 Task: Select a due date automation when advanced on, the moment a card is due add dates in more than 1 working days.
Action: Mouse moved to (1160, 90)
Screenshot: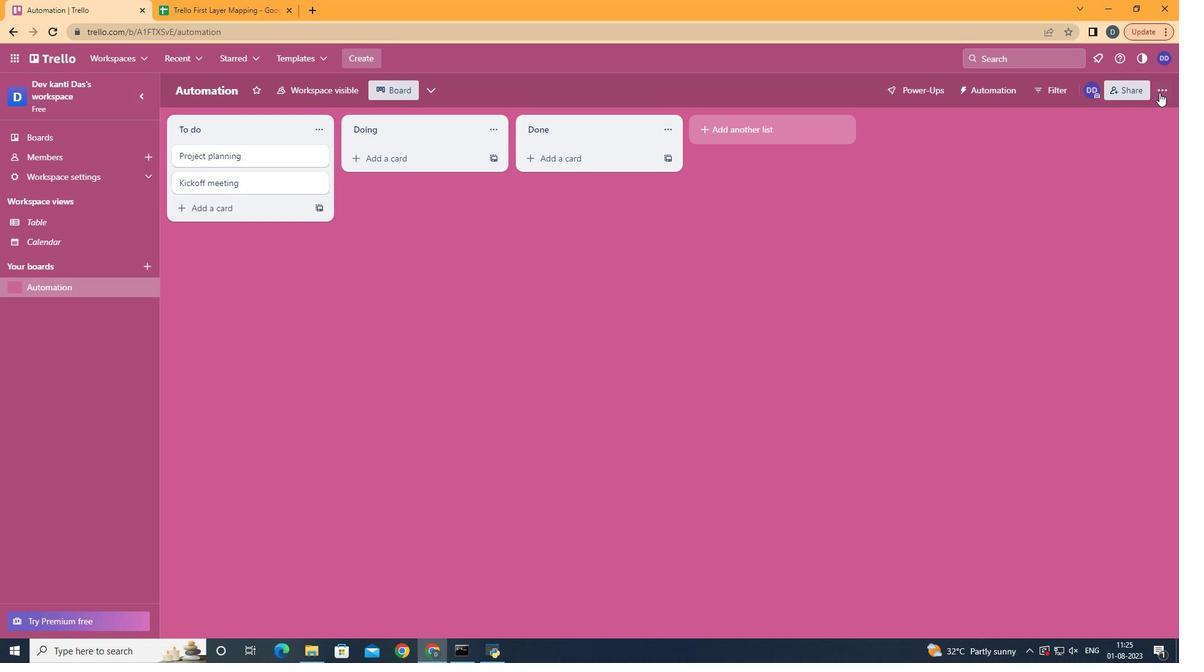 
Action: Mouse pressed left at (1160, 90)
Screenshot: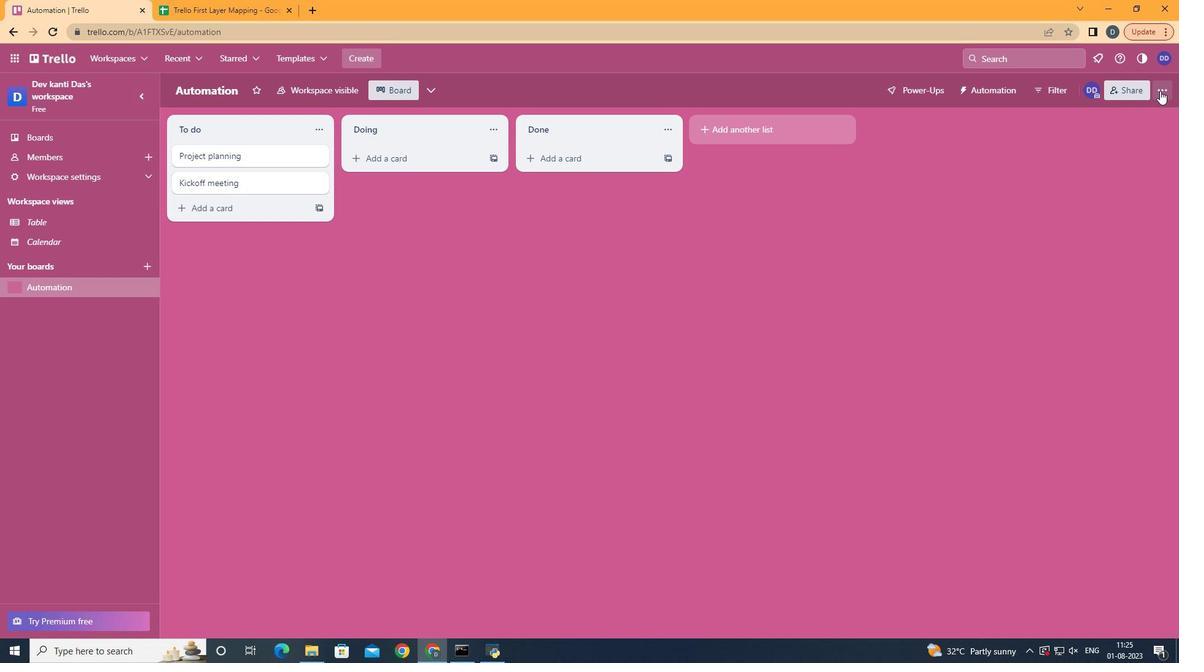 
Action: Mouse moved to (1025, 265)
Screenshot: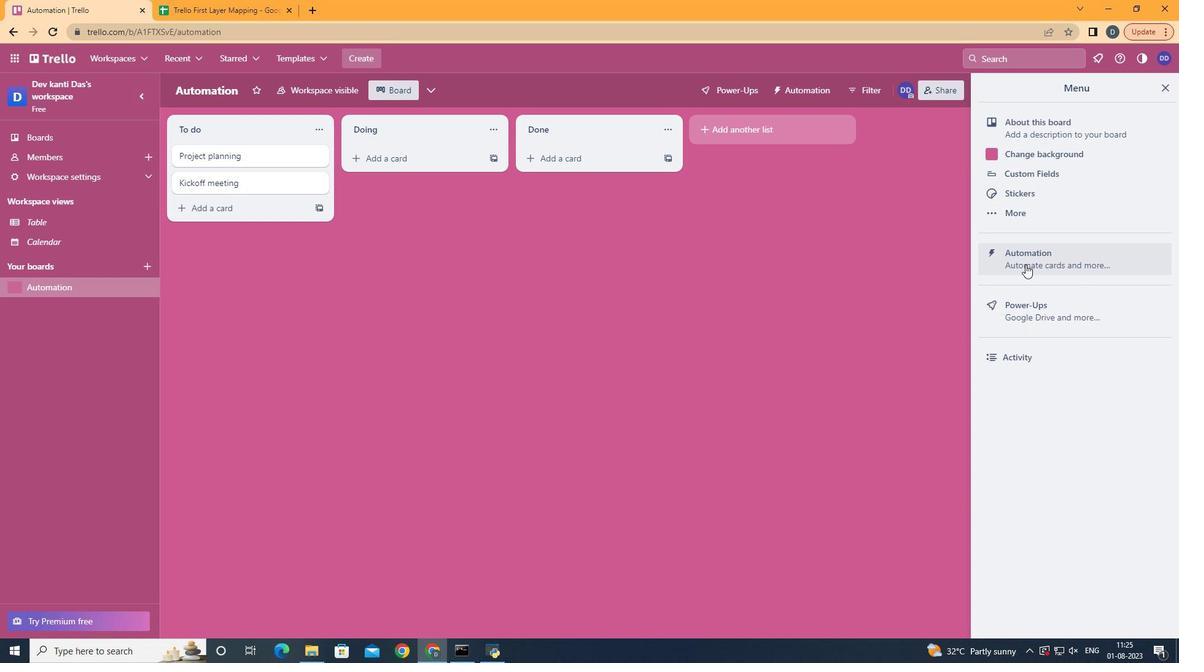 
Action: Mouse pressed left at (1025, 265)
Screenshot: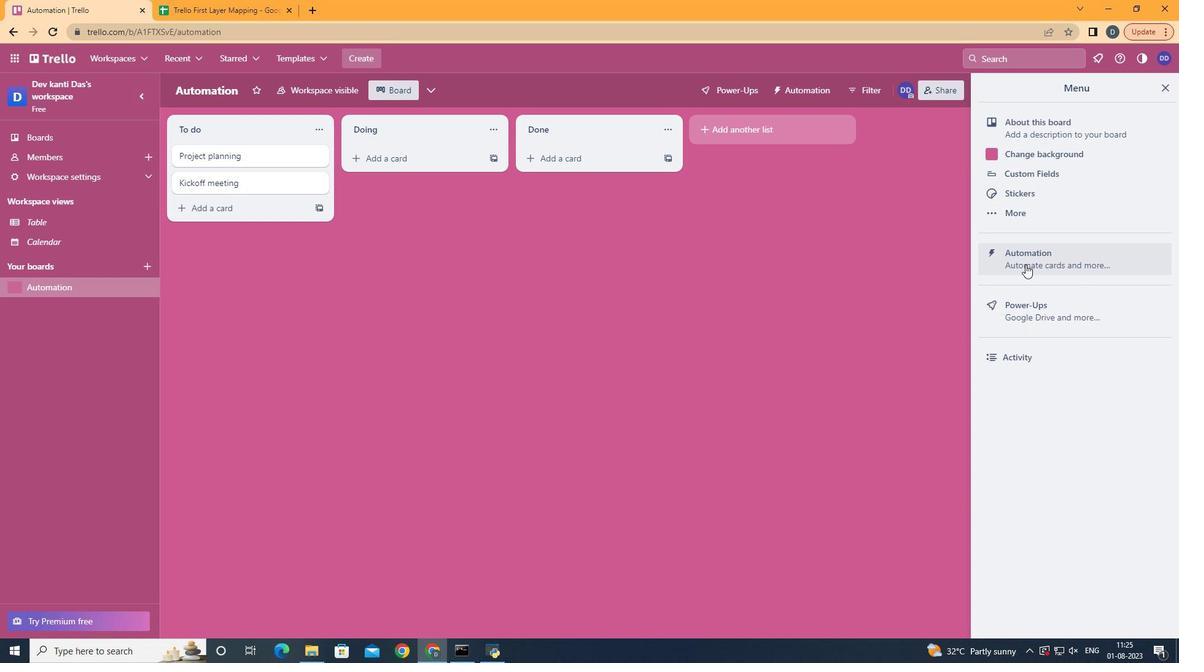 
Action: Mouse moved to (251, 253)
Screenshot: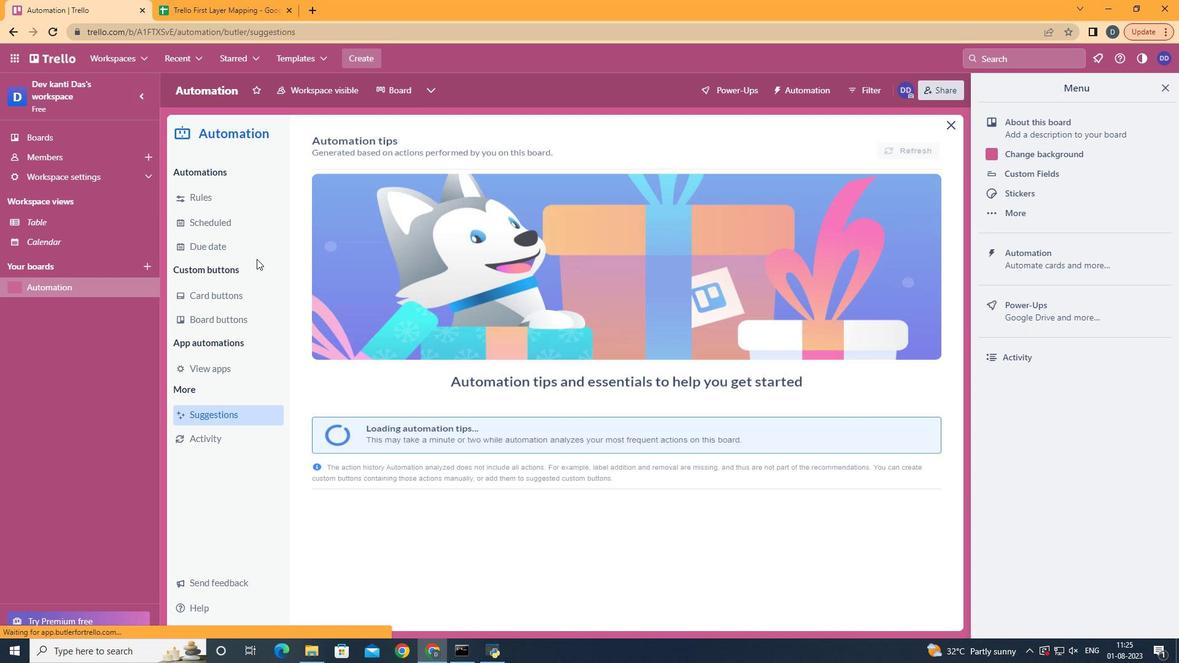 
Action: Mouse pressed left at (251, 253)
Screenshot: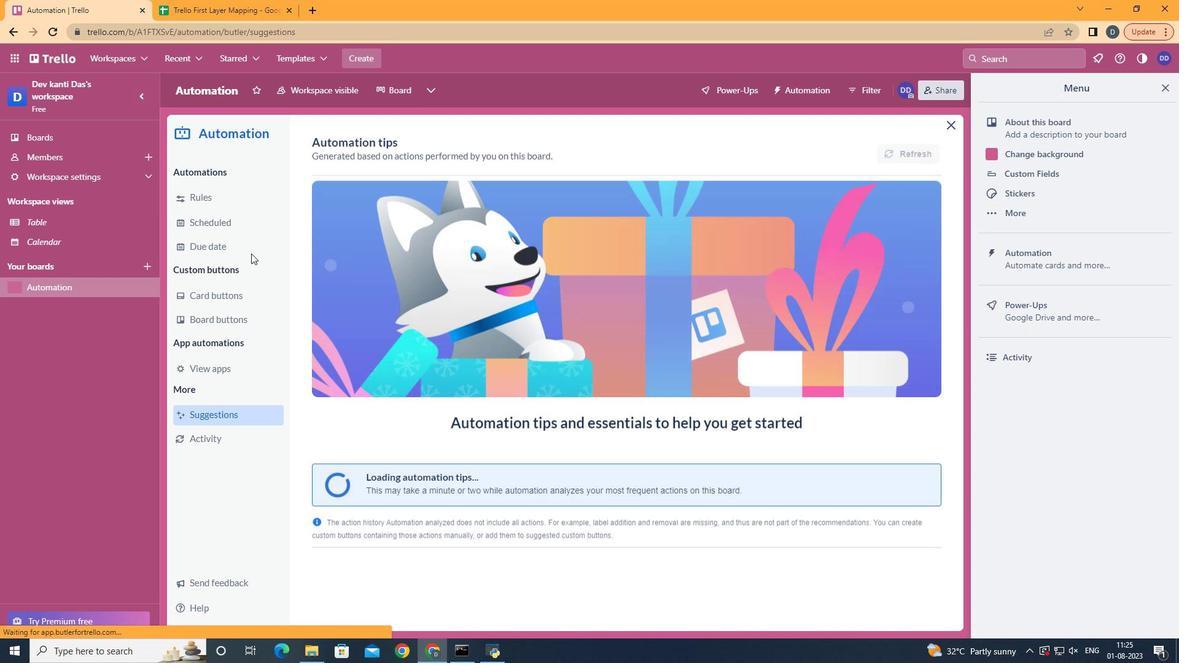 
Action: Mouse moved to (854, 144)
Screenshot: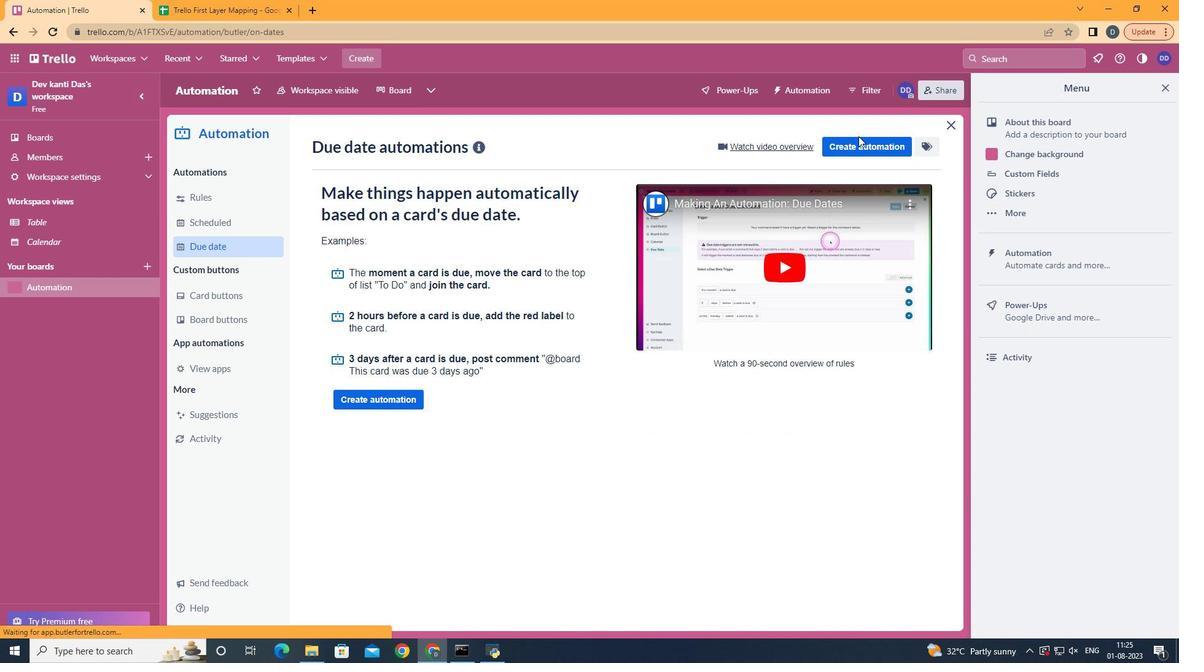 
Action: Mouse pressed left at (854, 144)
Screenshot: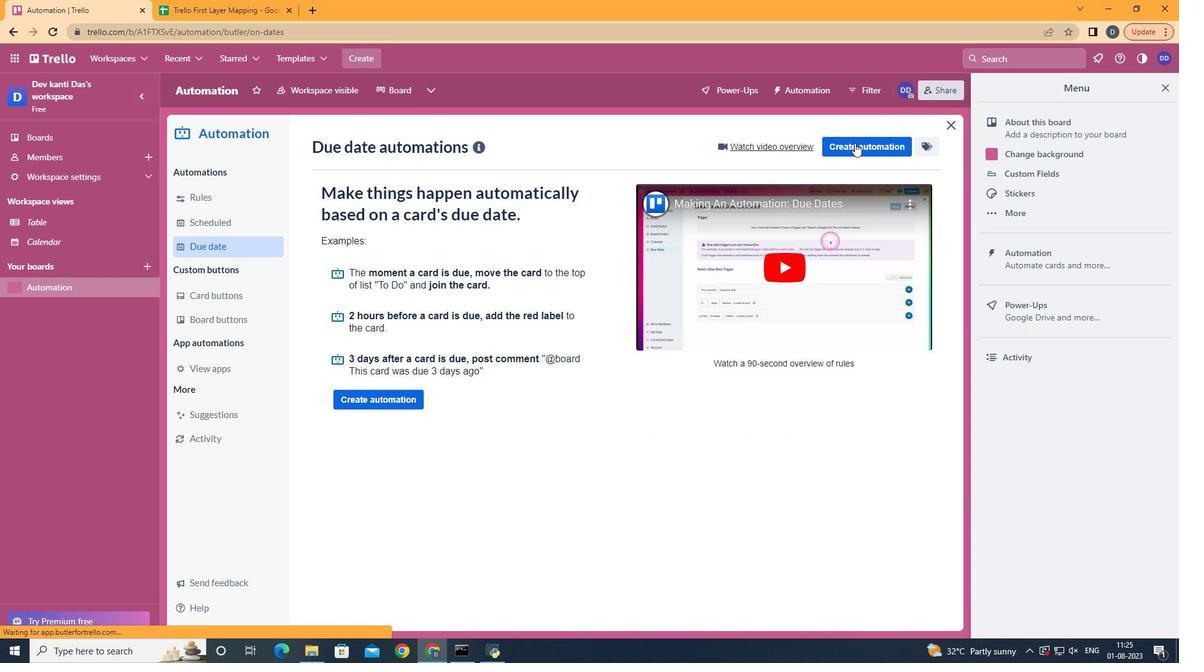 
Action: Mouse moved to (672, 271)
Screenshot: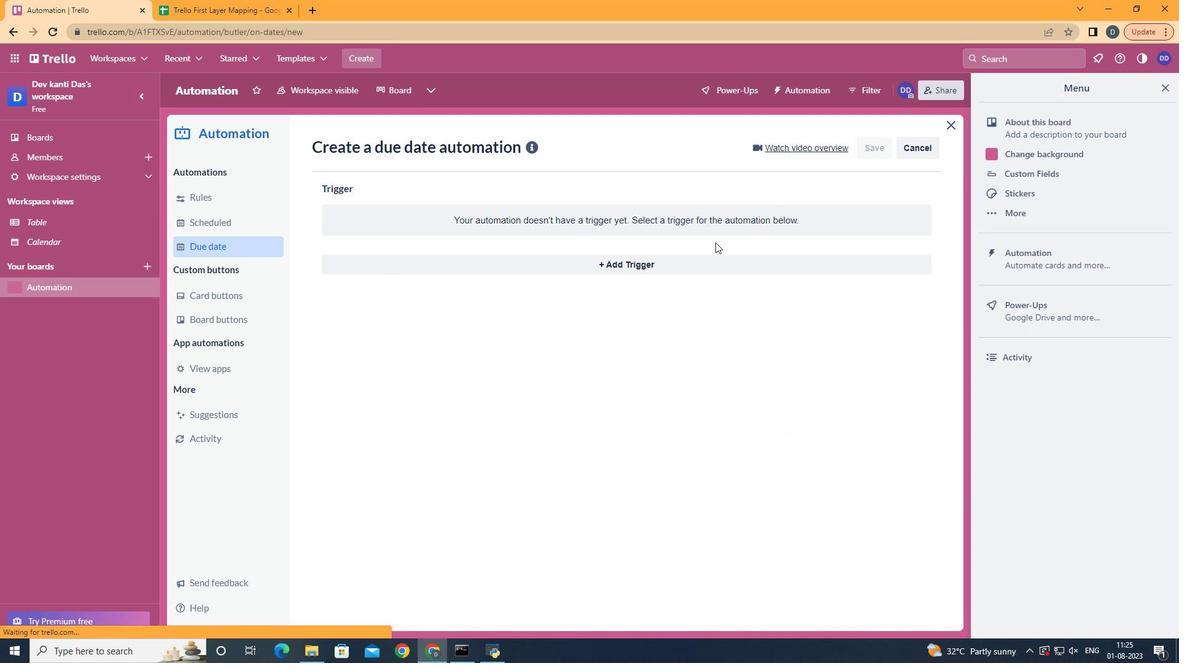 
Action: Mouse pressed left at (672, 271)
Screenshot: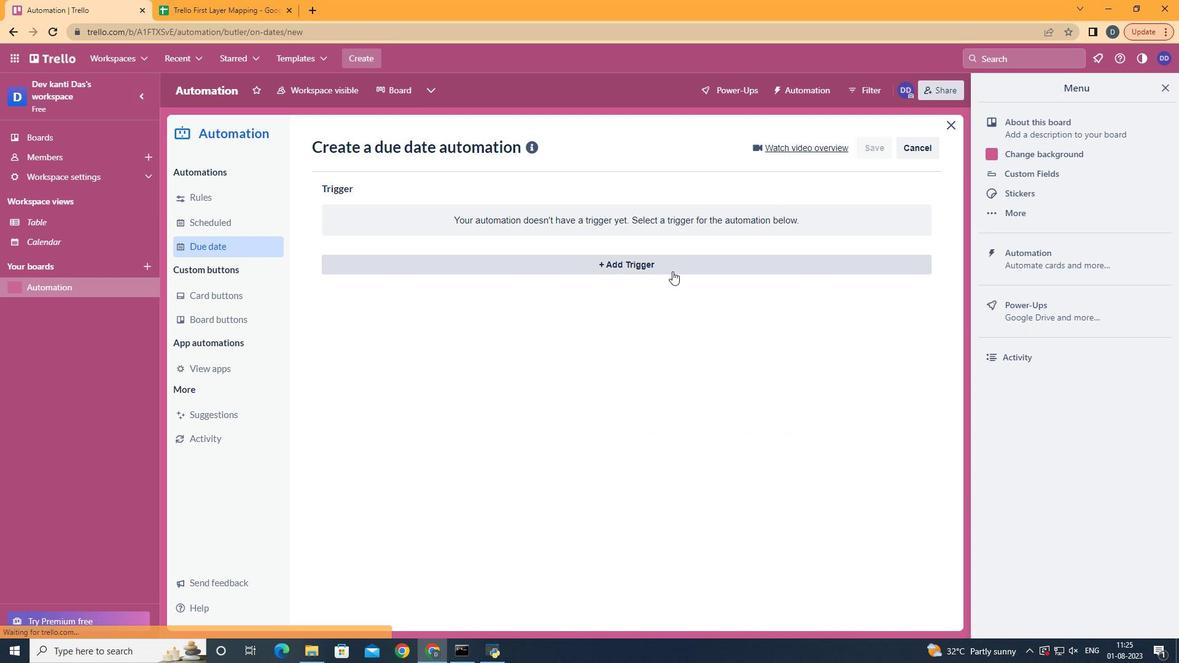 
Action: Mouse moved to (424, 415)
Screenshot: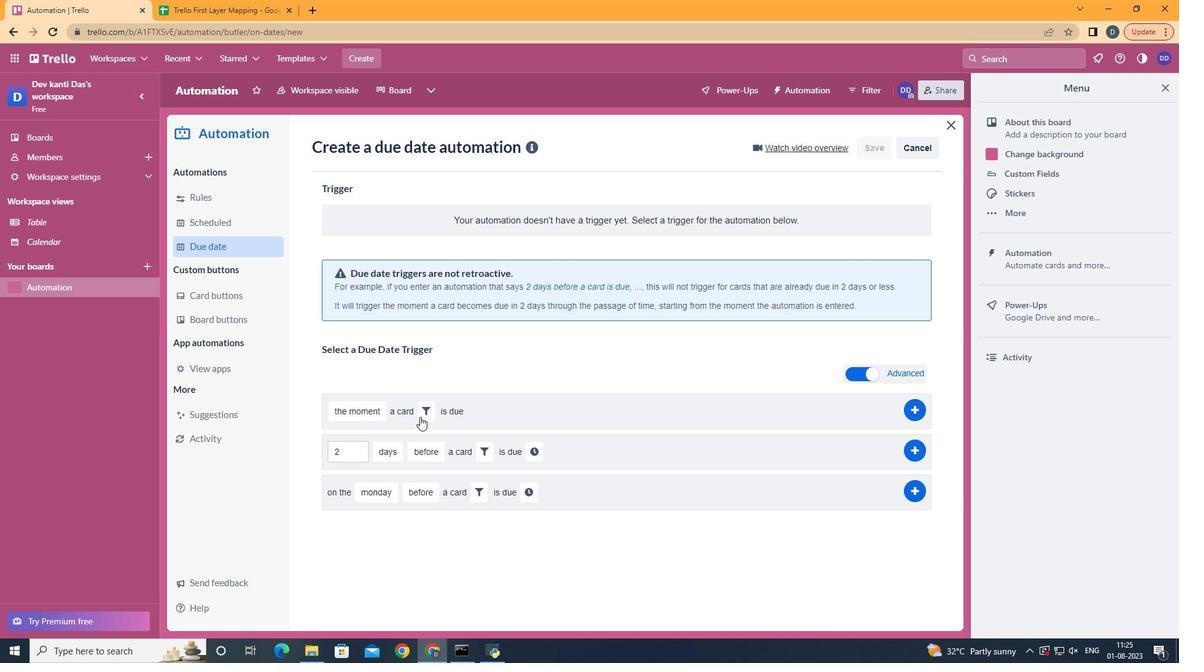 
Action: Mouse pressed left at (424, 415)
Screenshot: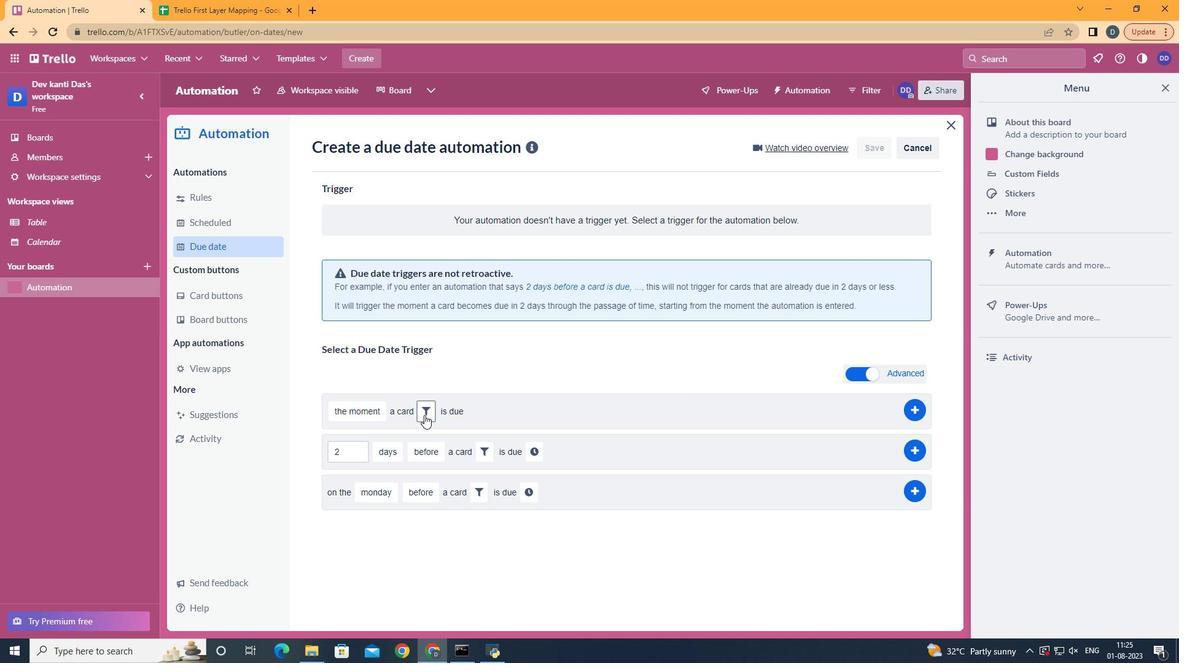 
Action: Mouse moved to (488, 447)
Screenshot: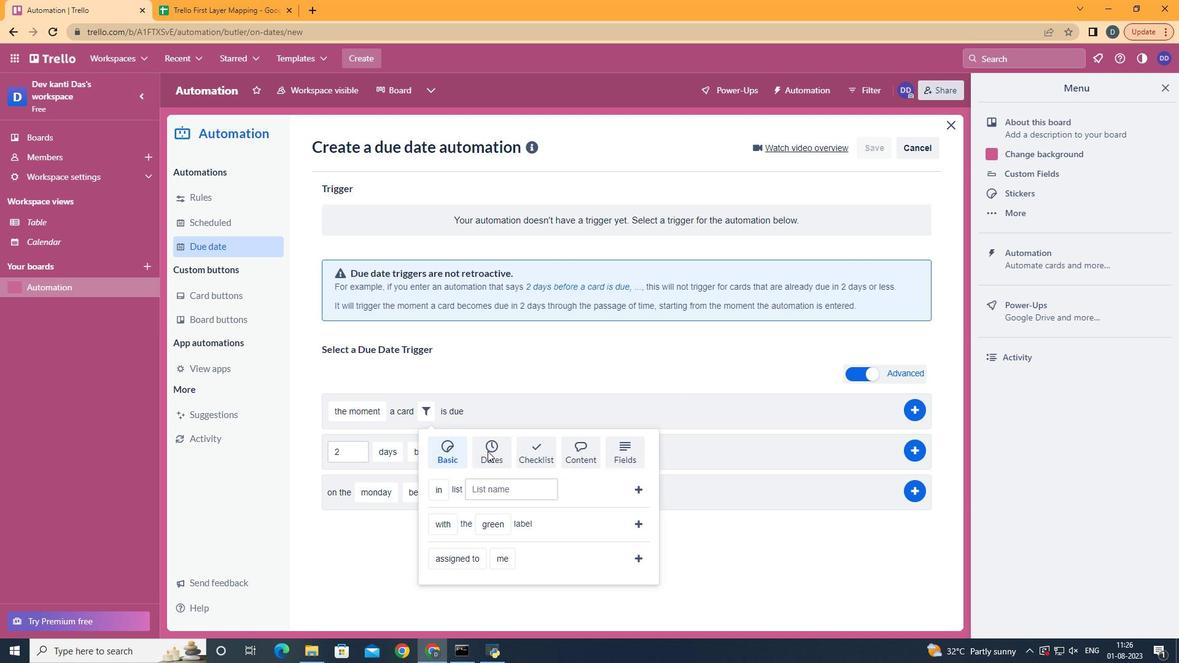 
Action: Mouse pressed left at (488, 447)
Screenshot: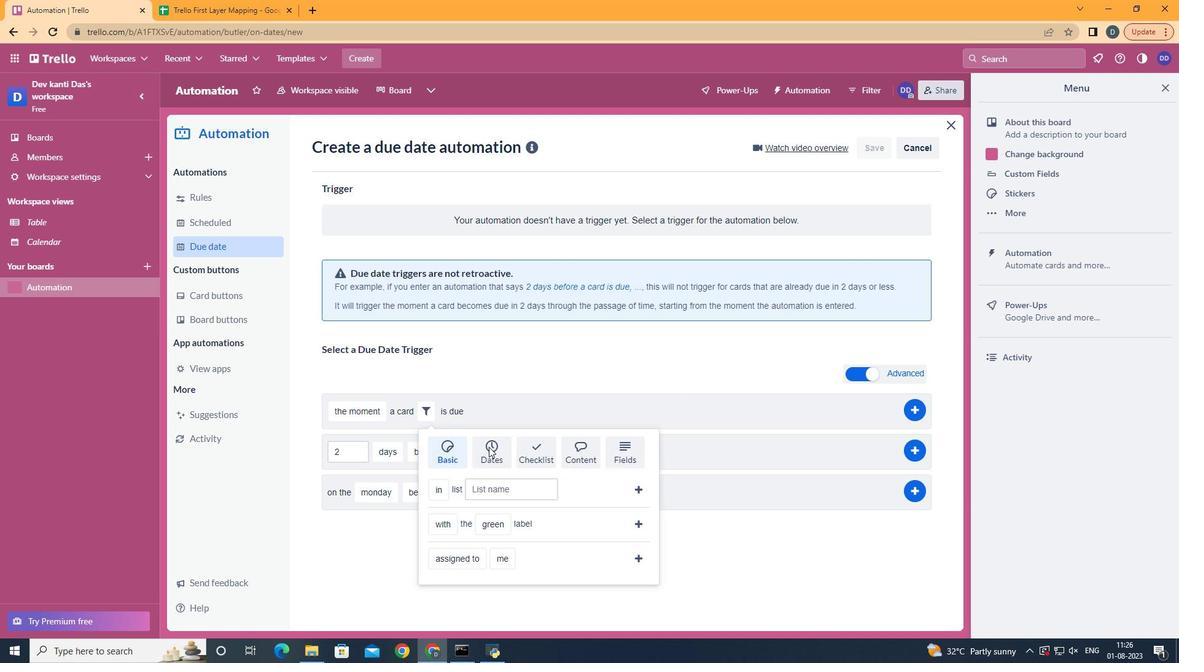 
Action: Mouse moved to (555, 536)
Screenshot: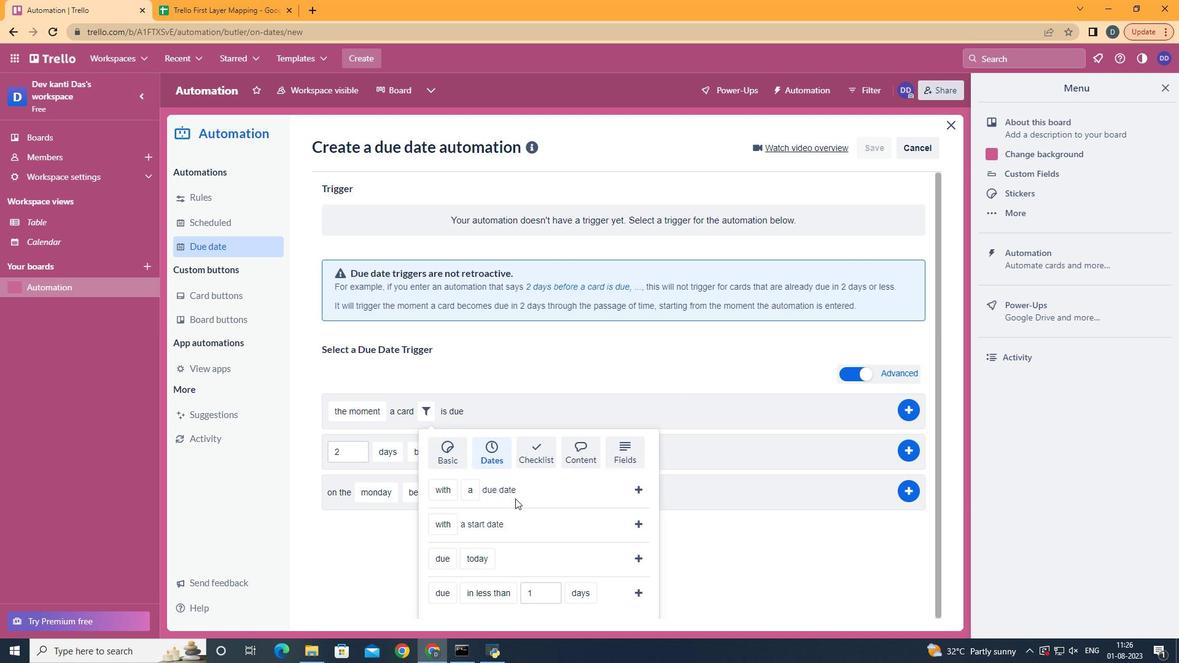 
Action: Mouse scrolled (555, 535) with delta (0, 0)
Screenshot: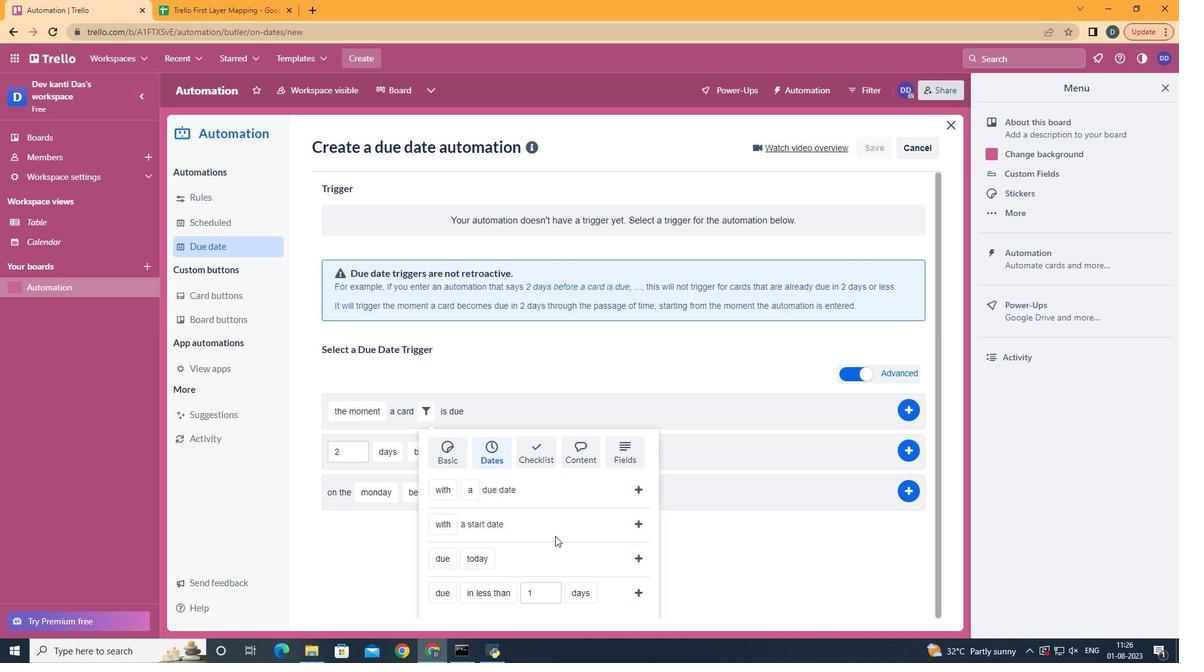 
Action: Mouse scrolled (555, 535) with delta (0, 0)
Screenshot: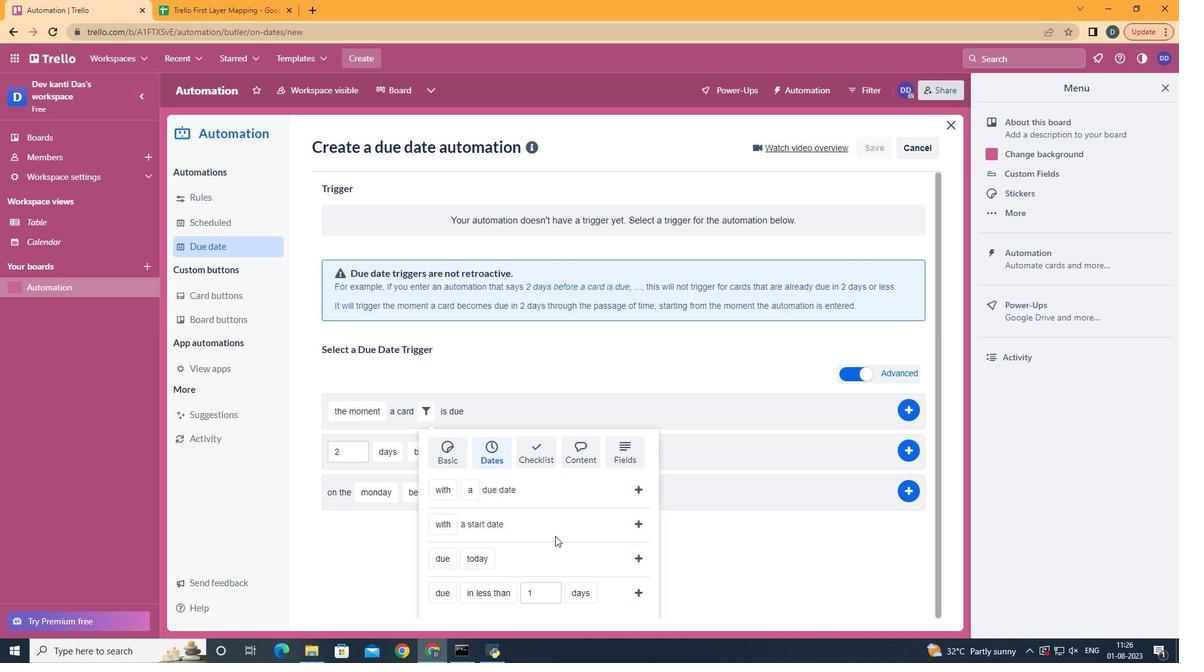 
Action: Mouse moved to (463, 539)
Screenshot: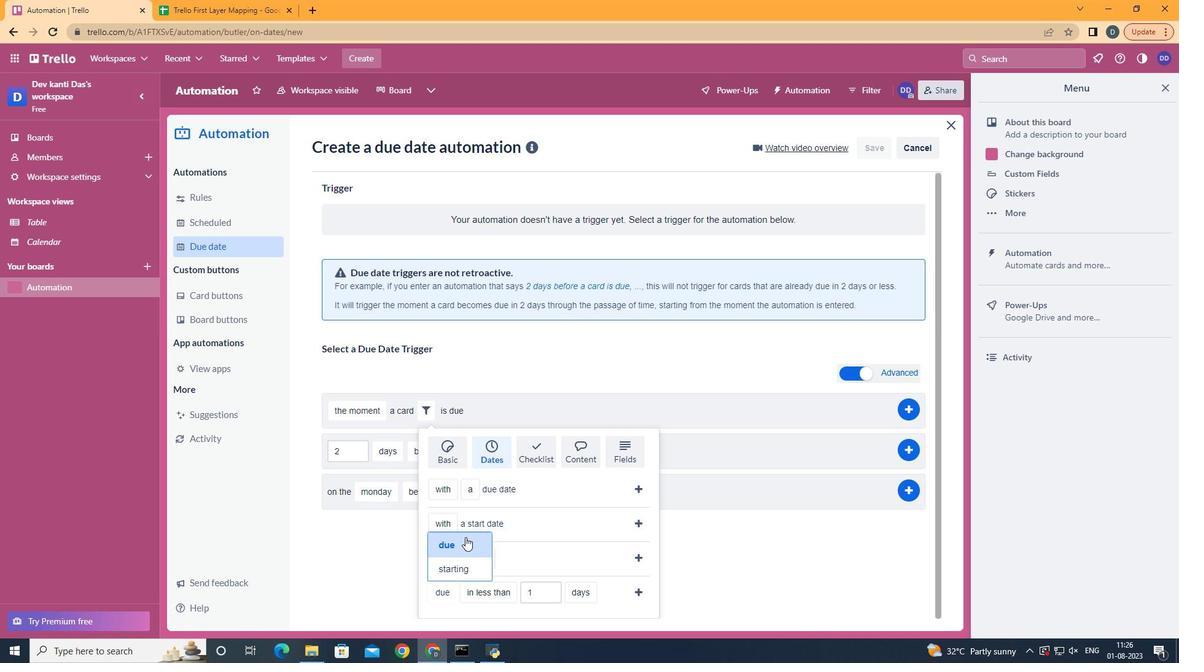 
Action: Mouse pressed left at (463, 539)
Screenshot: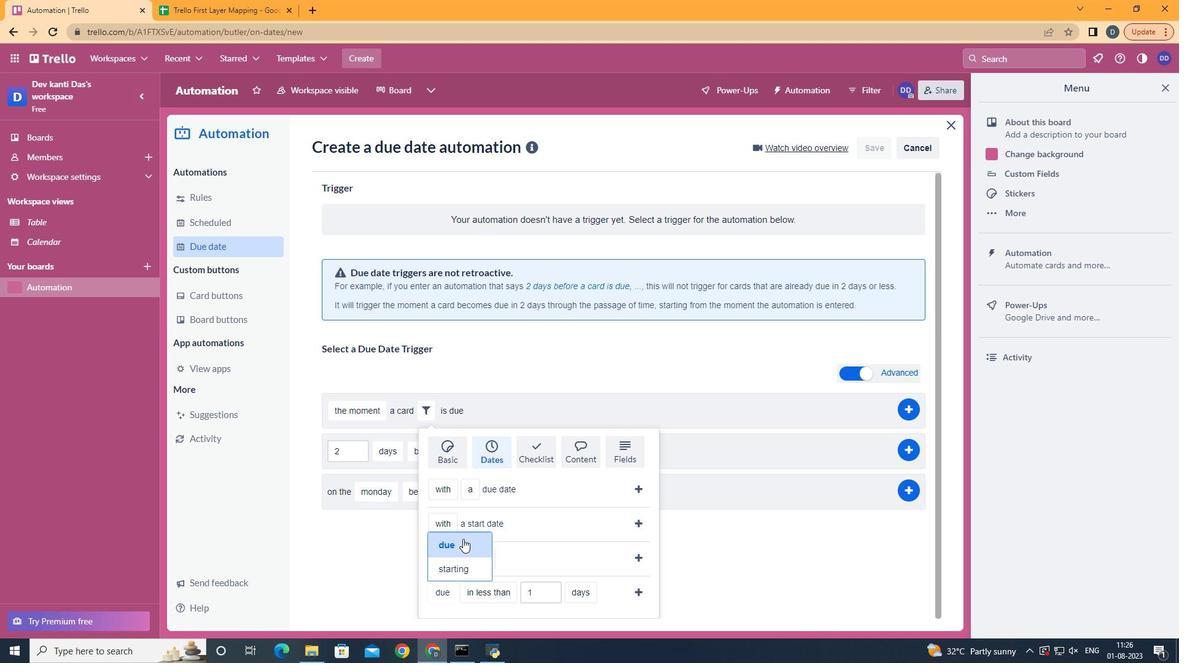
Action: Mouse moved to (505, 515)
Screenshot: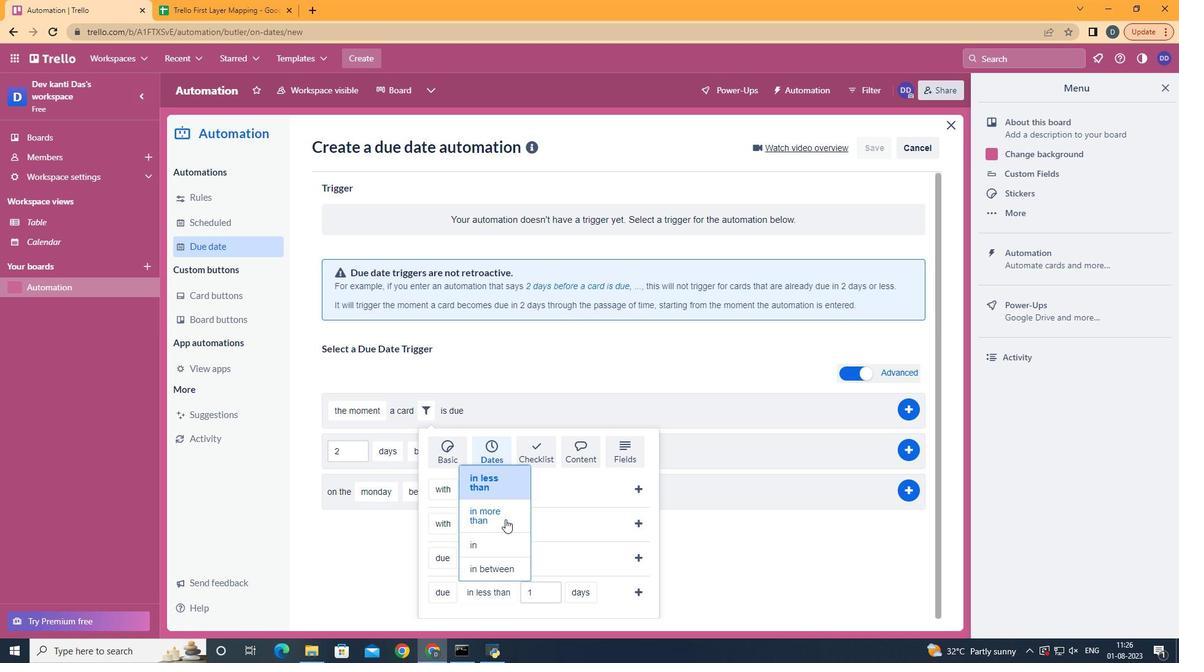 
Action: Mouse pressed left at (505, 515)
Screenshot: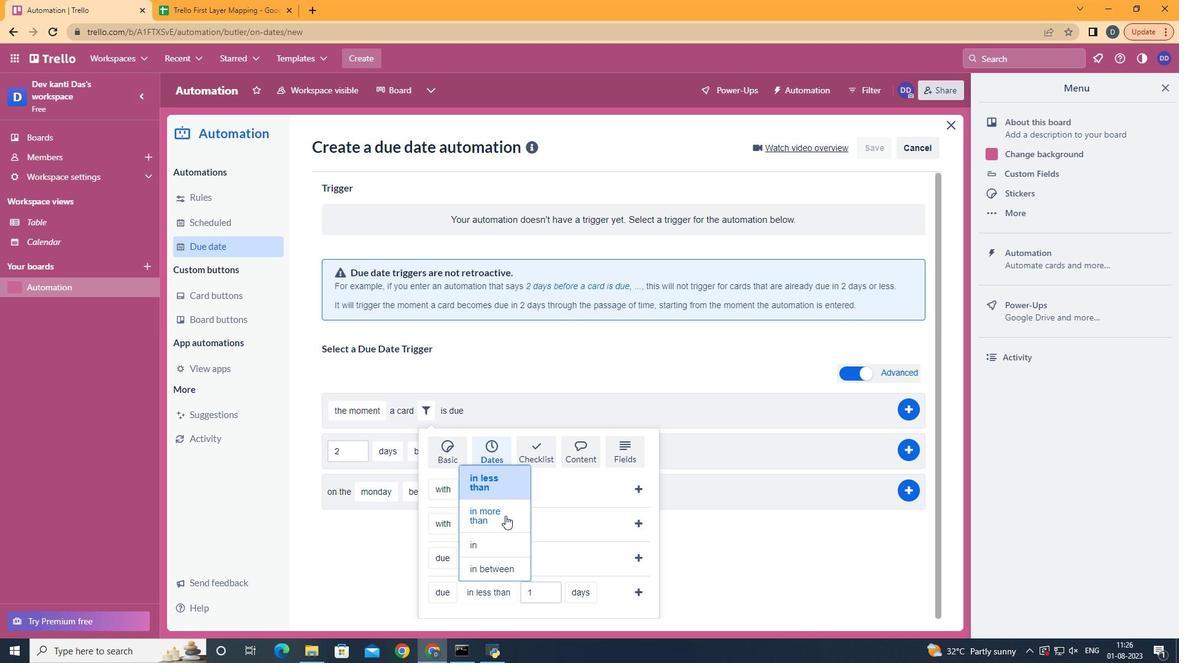
Action: Mouse moved to (595, 570)
Screenshot: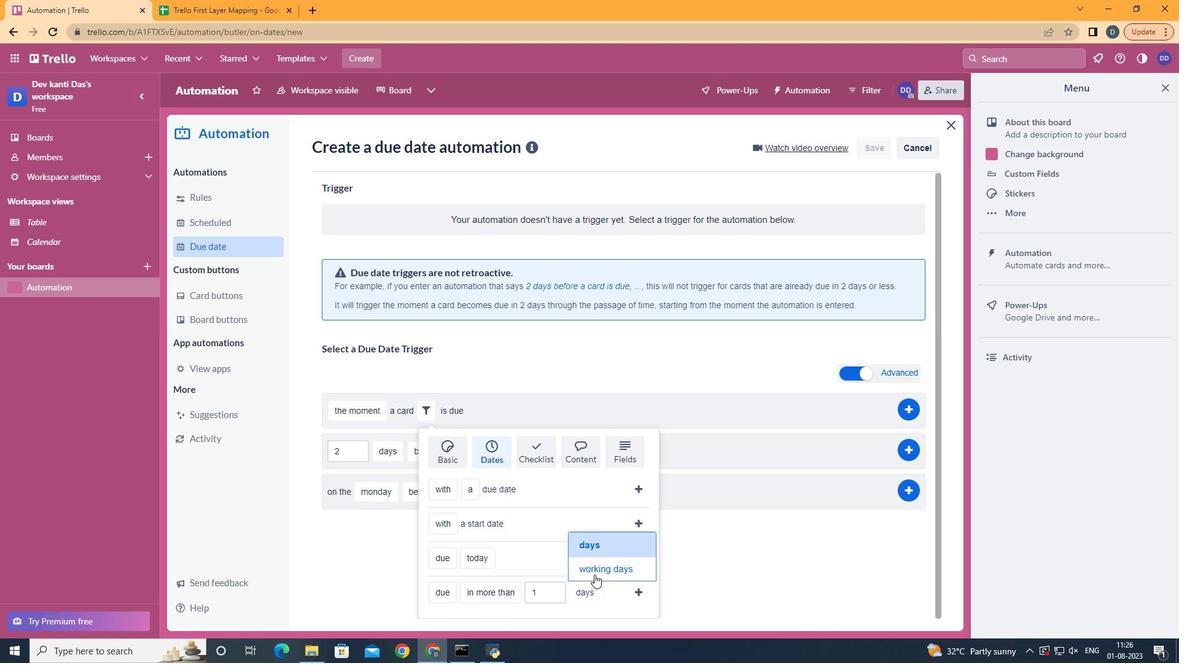 
Action: Mouse pressed left at (595, 570)
Screenshot: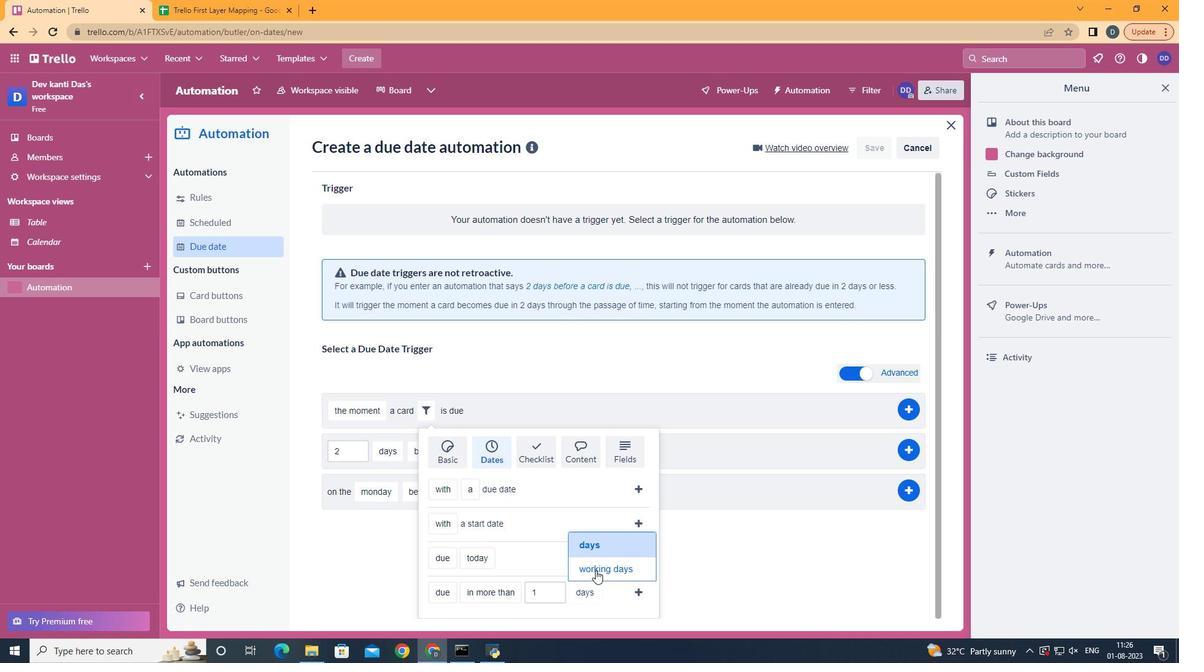 
Action: Mouse moved to (655, 587)
Screenshot: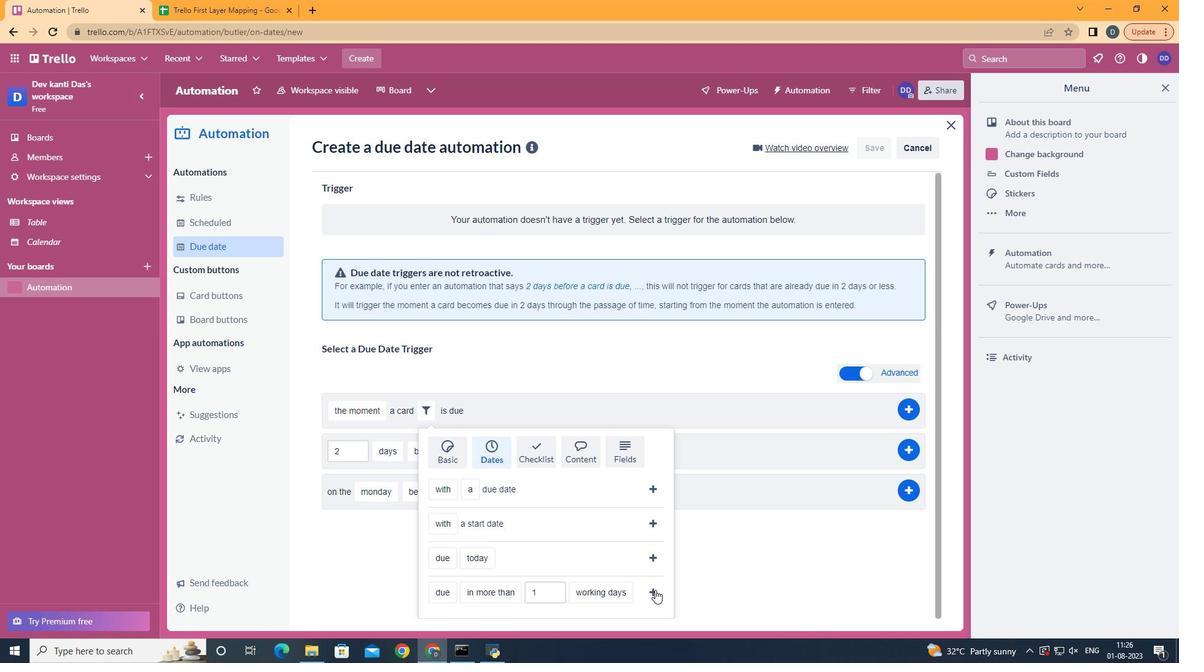 
Action: Mouse pressed left at (655, 587)
Screenshot: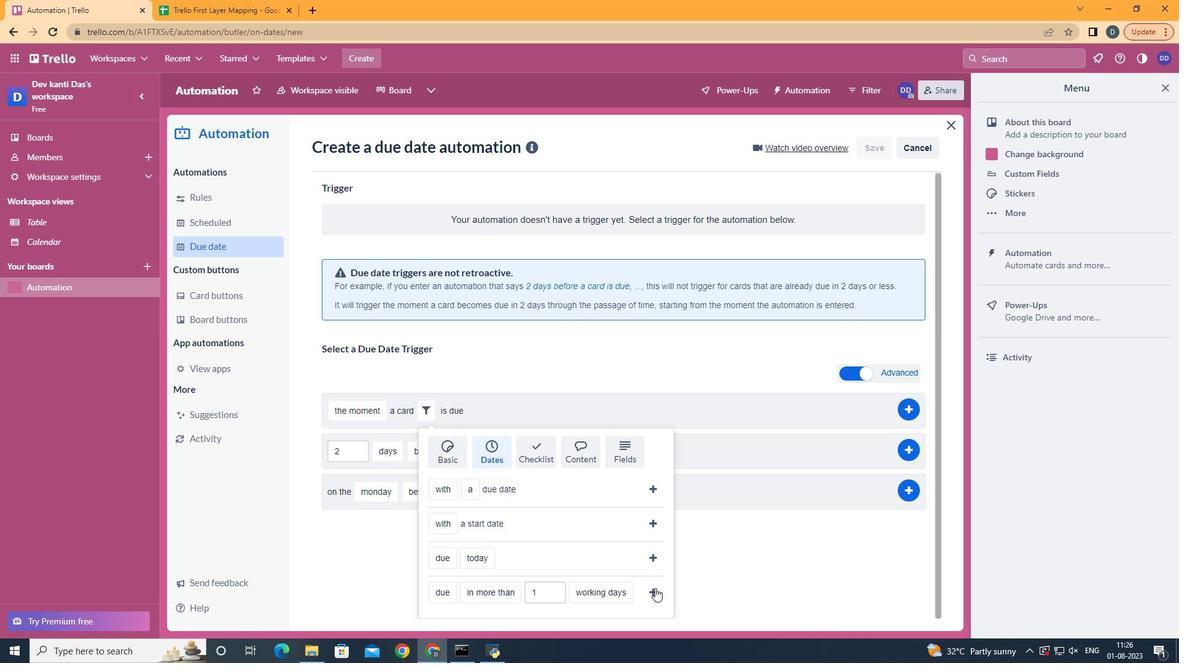 
Action: Mouse moved to (918, 414)
Screenshot: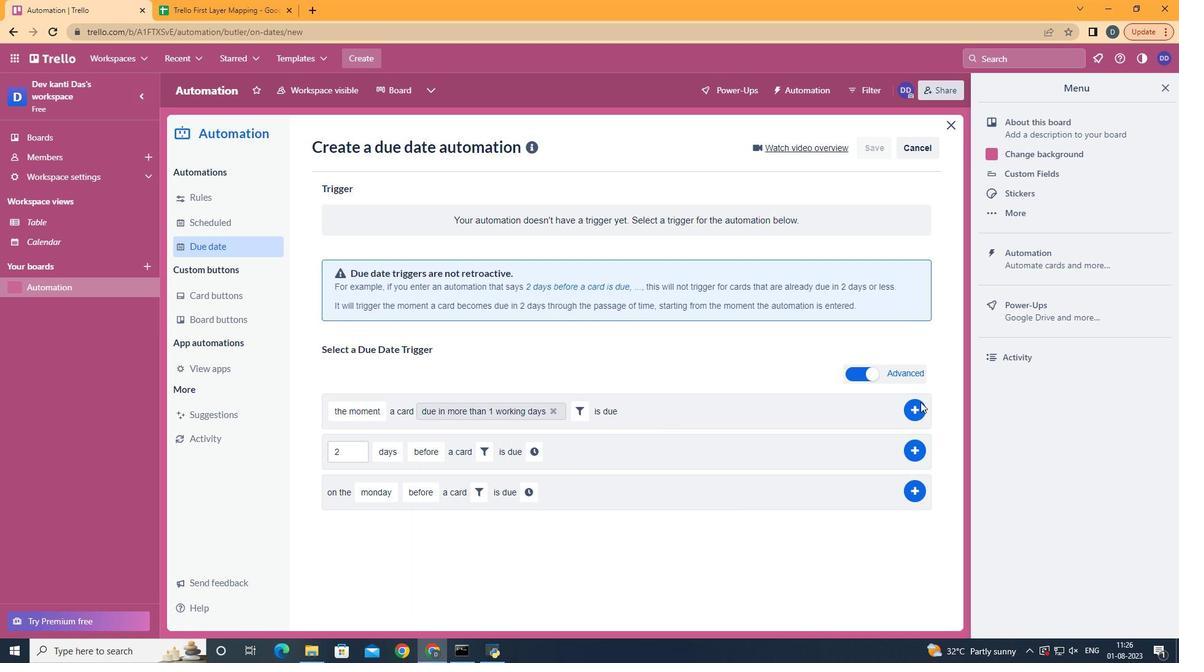 
Action: Mouse pressed left at (918, 414)
Screenshot: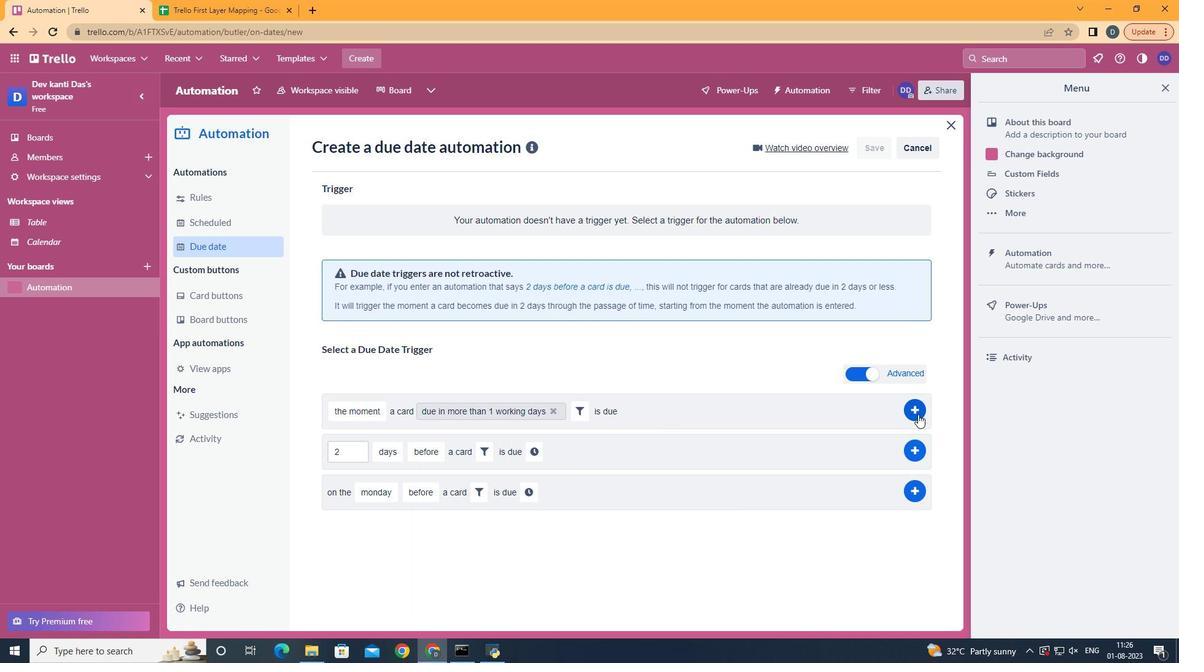 
Action: Mouse moved to (486, 242)
Screenshot: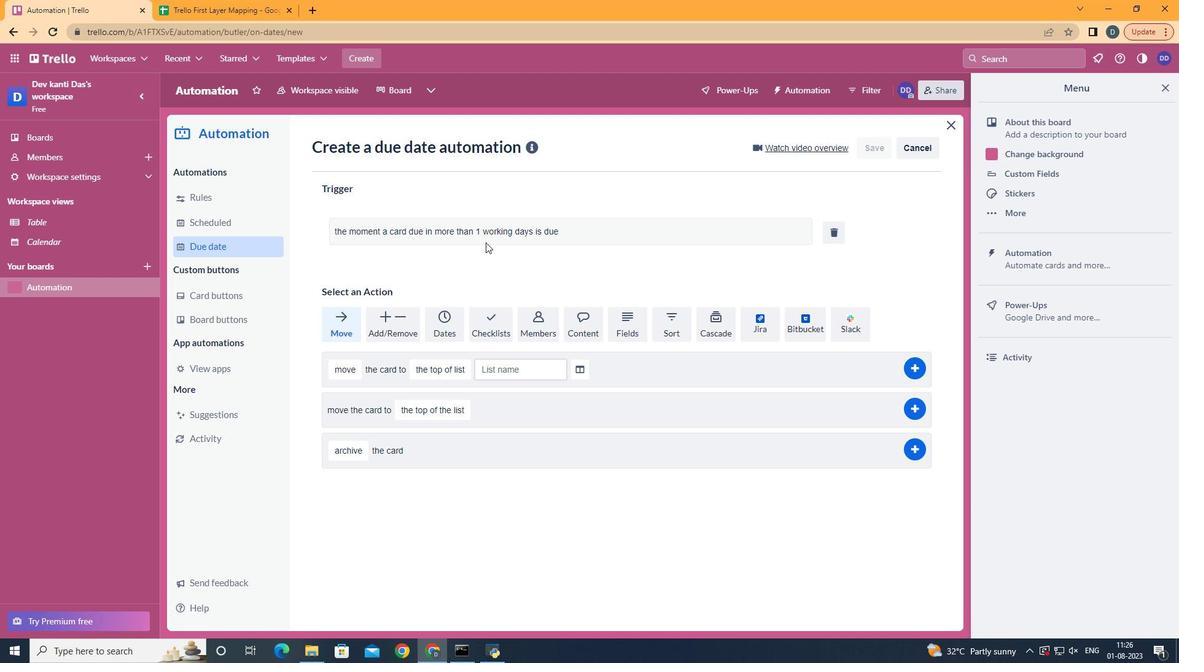 
